 Task: Look for products in the category "Muffins" from Rubicon only.
Action: Mouse moved to (21, 82)
Screenshot: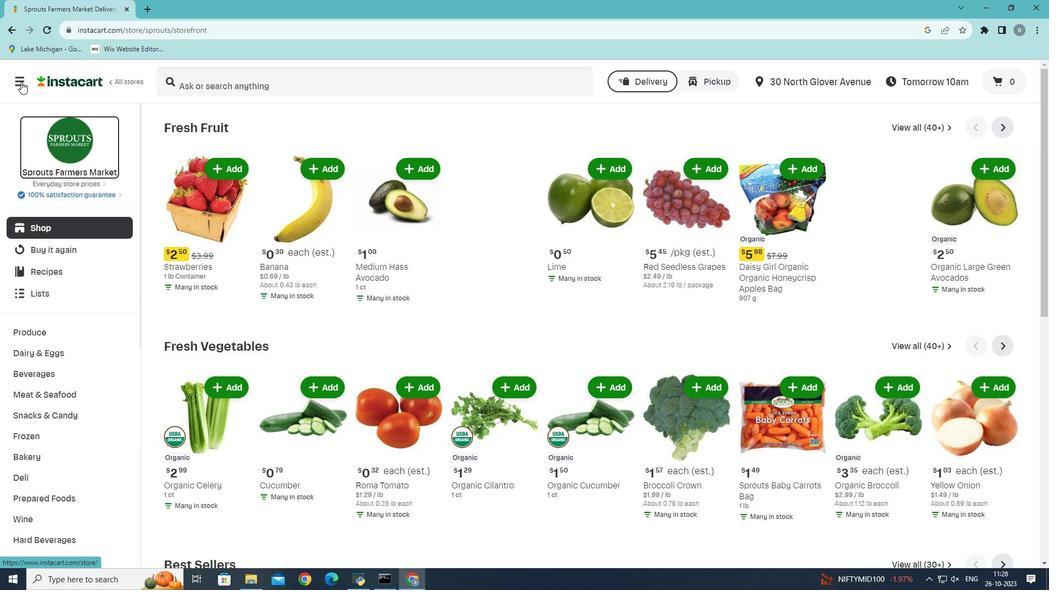 
Action: Mouse pressed left at (21, 82)
Screenshot: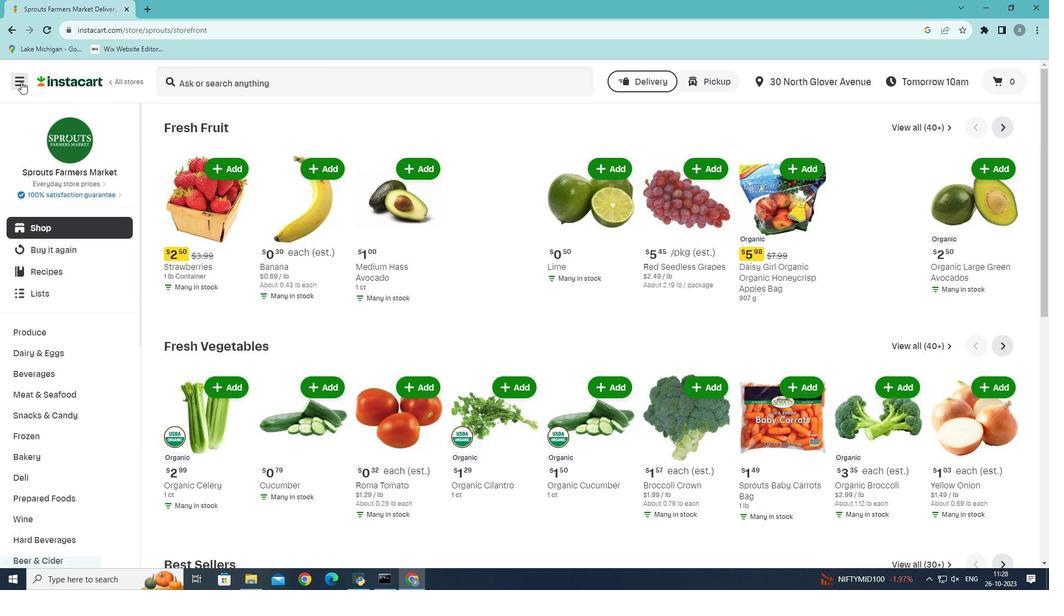 
Action: Mouse moved to (51, 319)
Screenshot: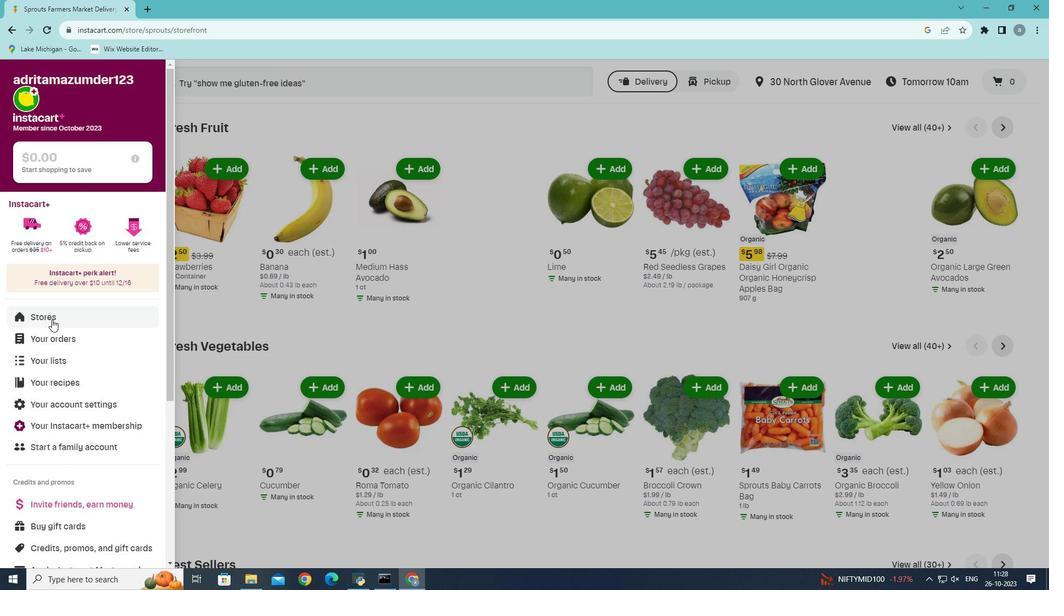 
Action: Mouse pressed left at (51, 319)
Screenshot: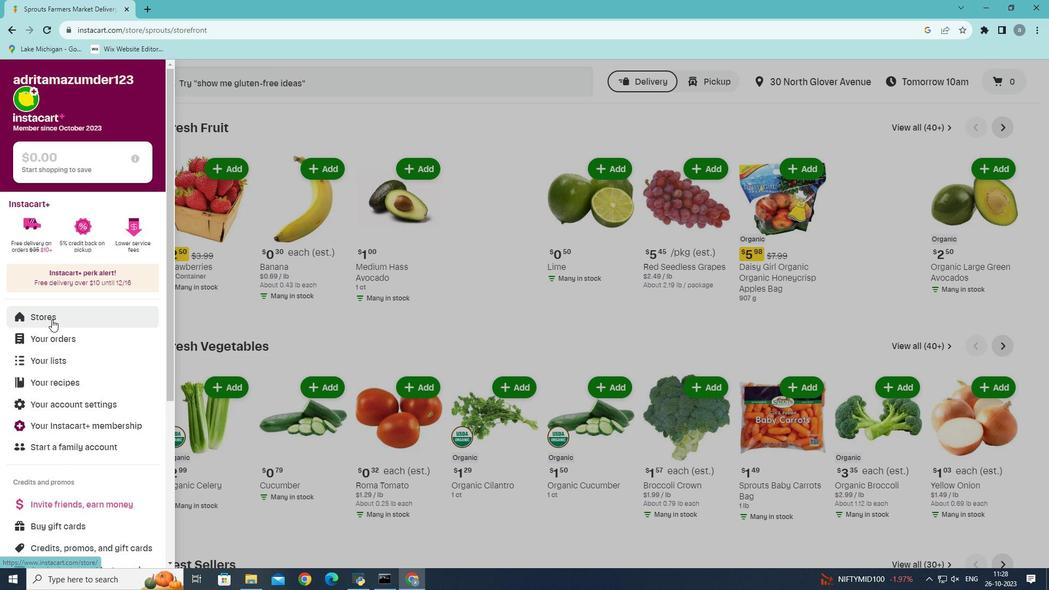 
Action: Mouse moved to (263, 115)
Screenshot: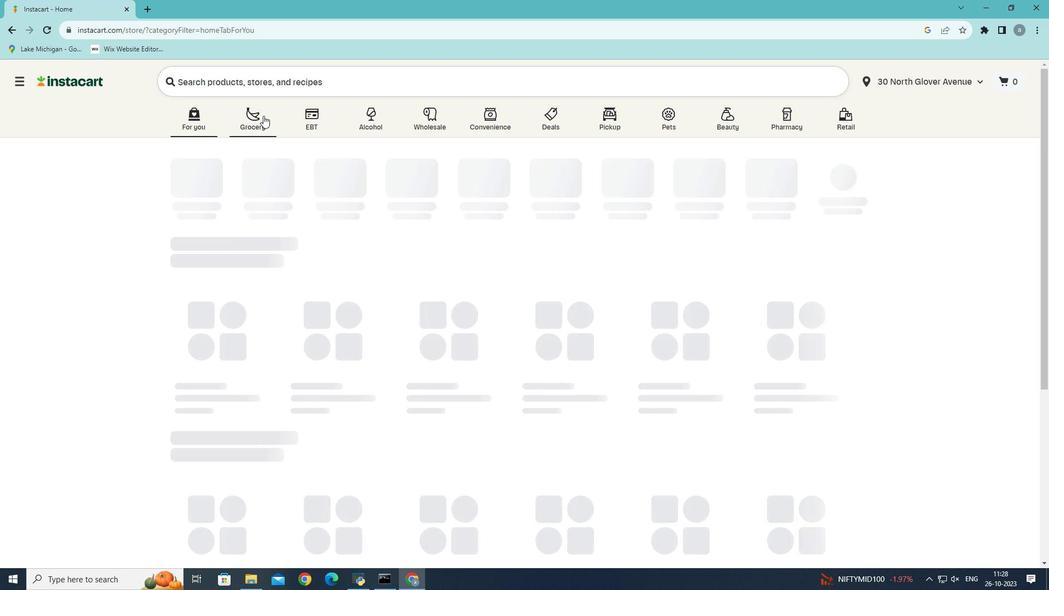 
Action: Mouse pressed left at (263, 115)
Screenshot: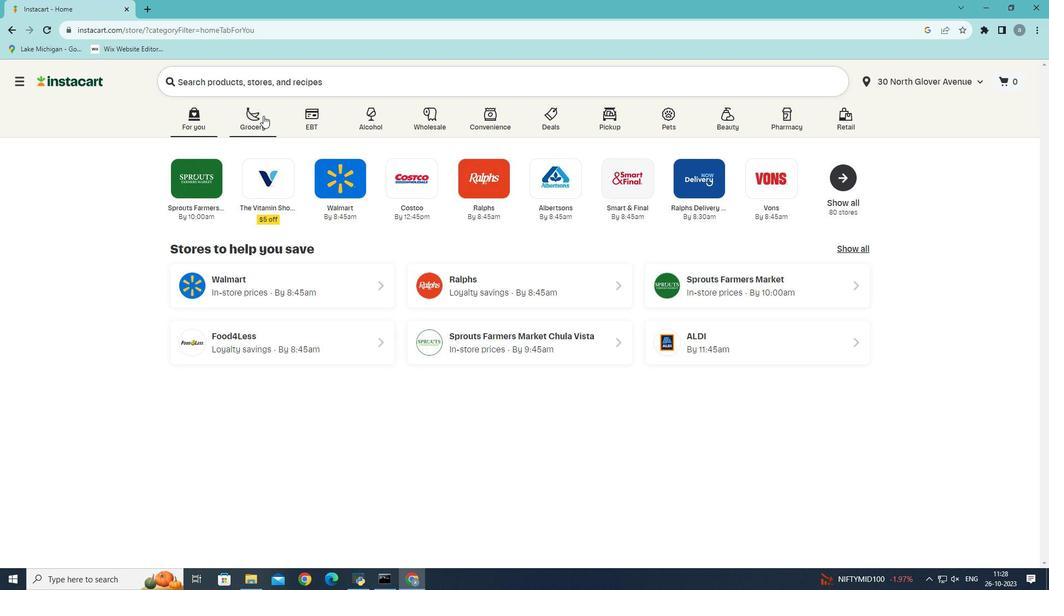 
Action: Mouse moved to (269, 315)
Screenshot: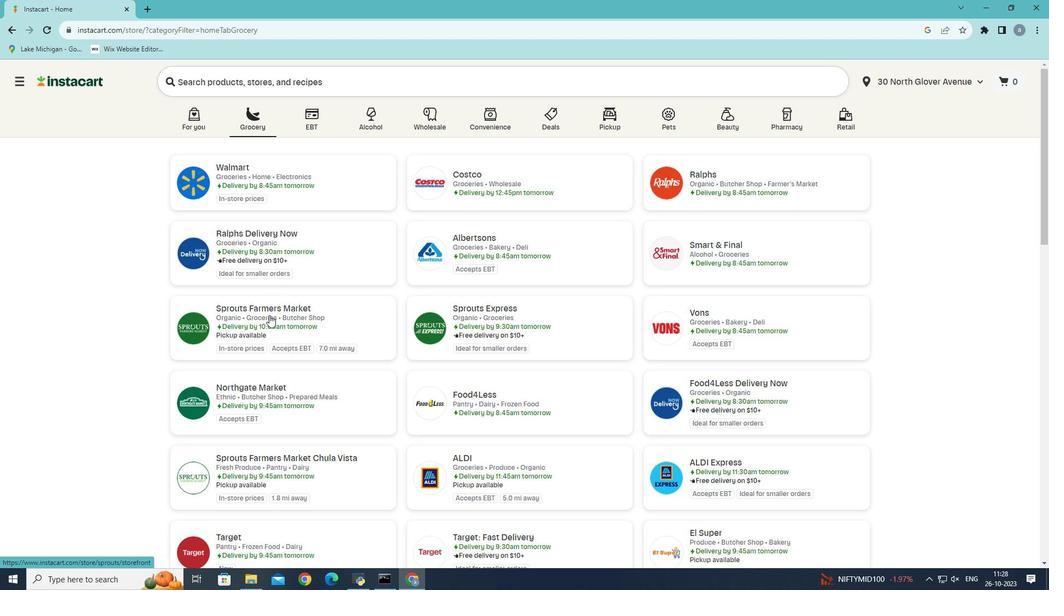 
Action: Mouse pressed left at (269, 315)
Screenshot: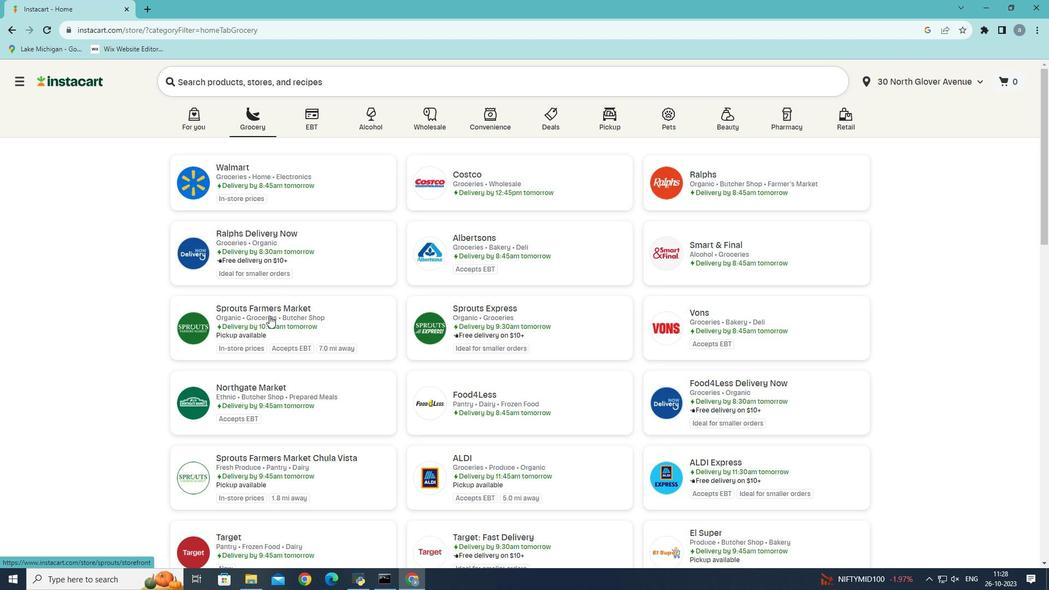 
Action: Mouse moved to (30, 459)
Screenshot: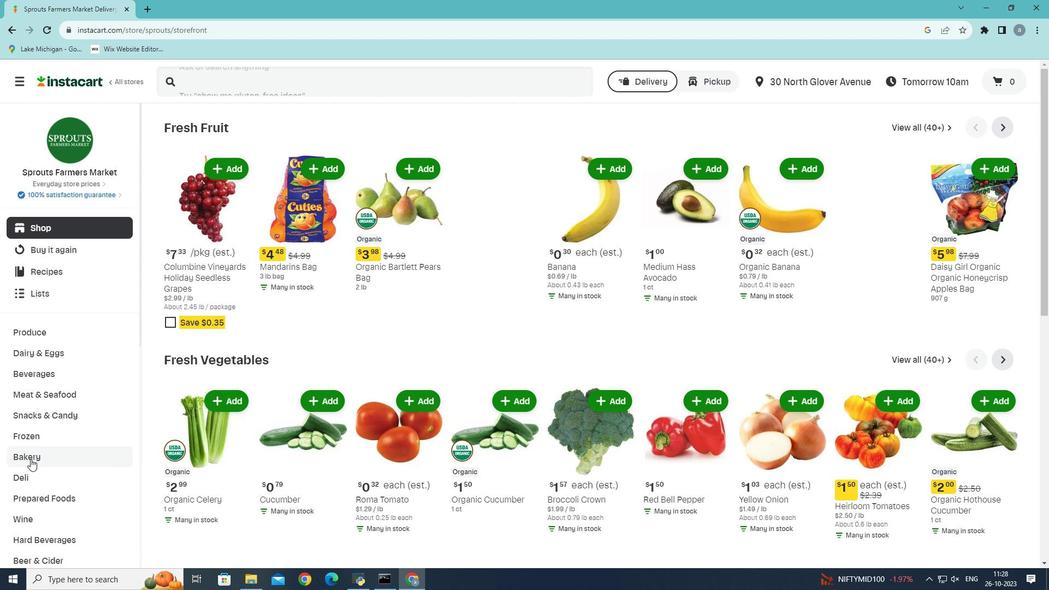 
Action: Mouse pressed left at (30, 459)
Screenshot: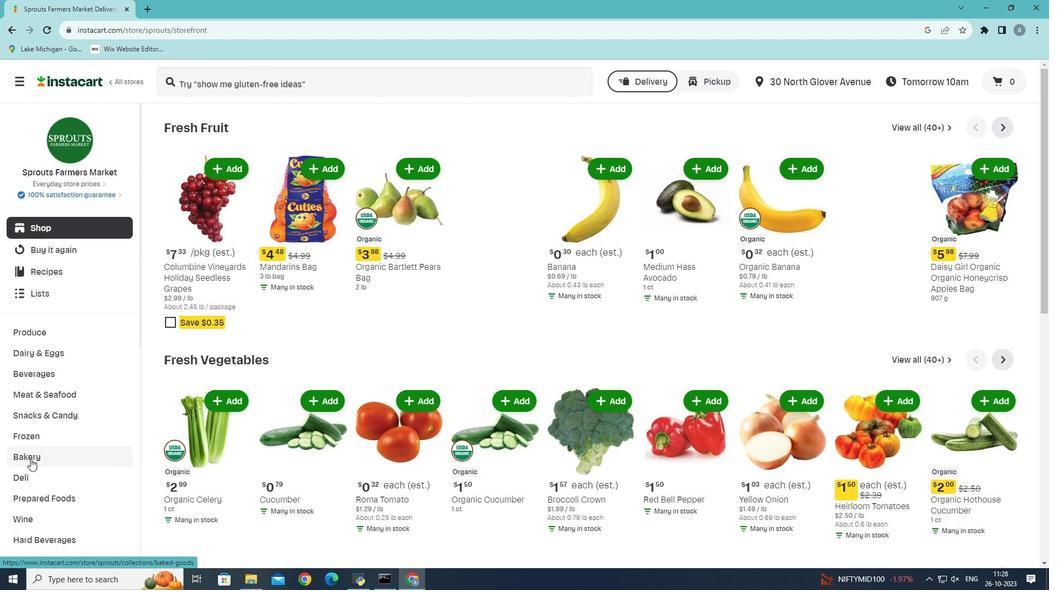
Action: Mouse moved to (655, 152)
Screenshot: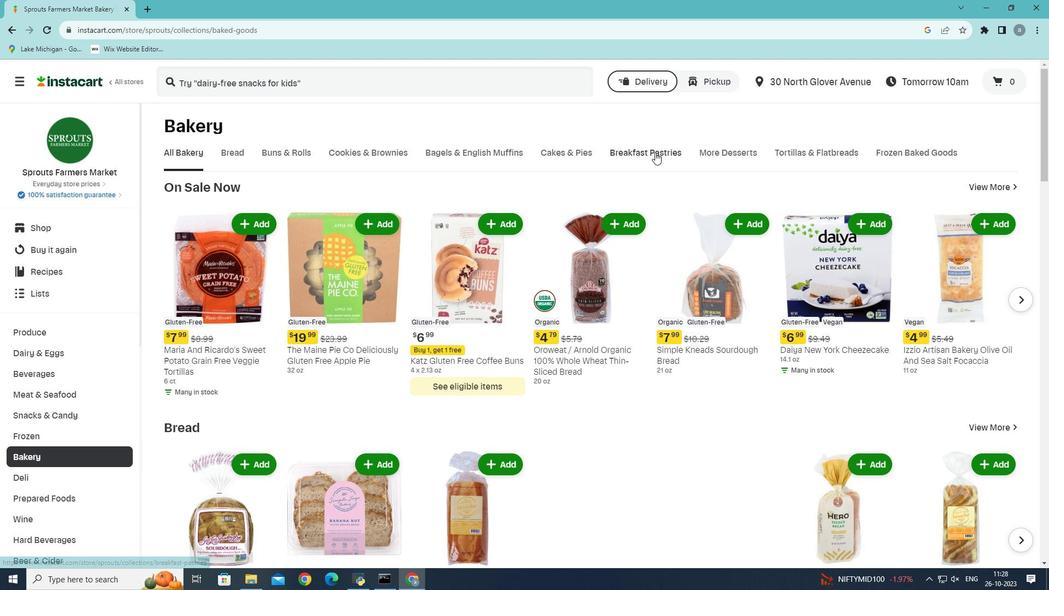 
Action: Mouse pressed left at (655, 152)
Screenshot: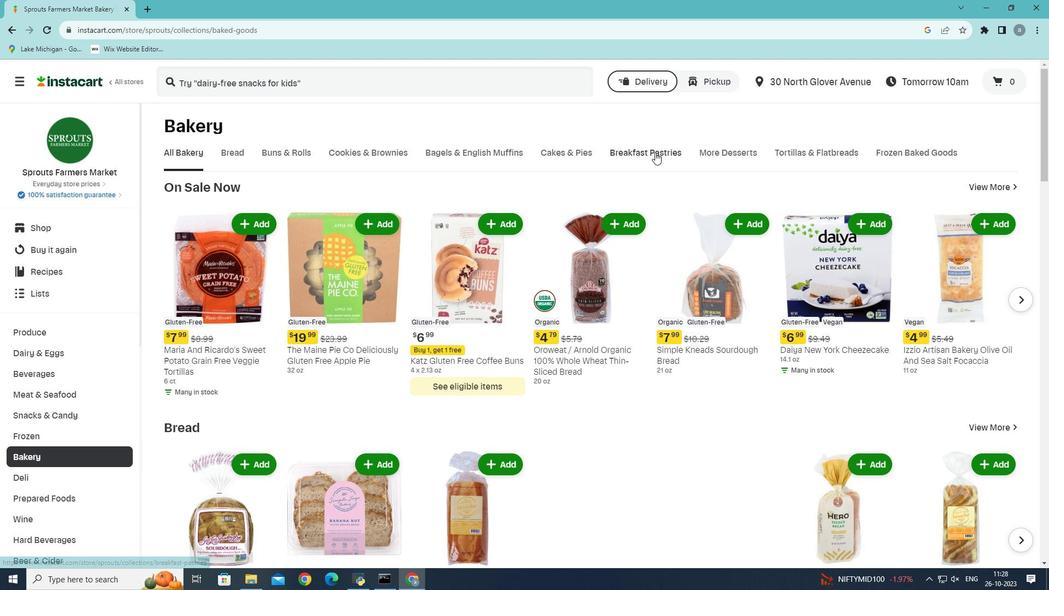 
Action: Mouse moved to (251, 211)
Screenshot: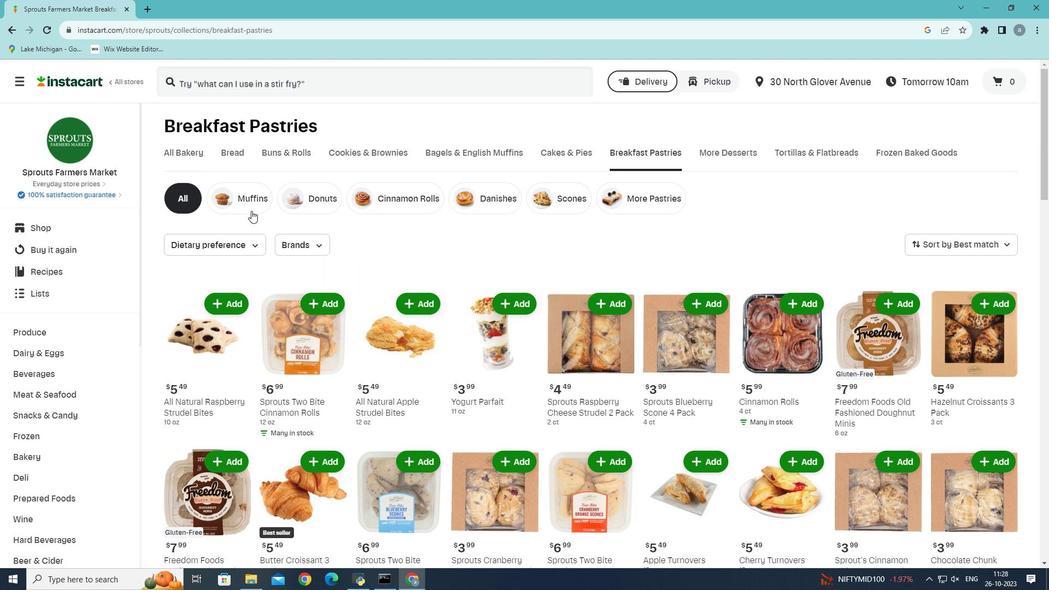 
Action: Mouse pressed left at (251, 211)
Screenshot: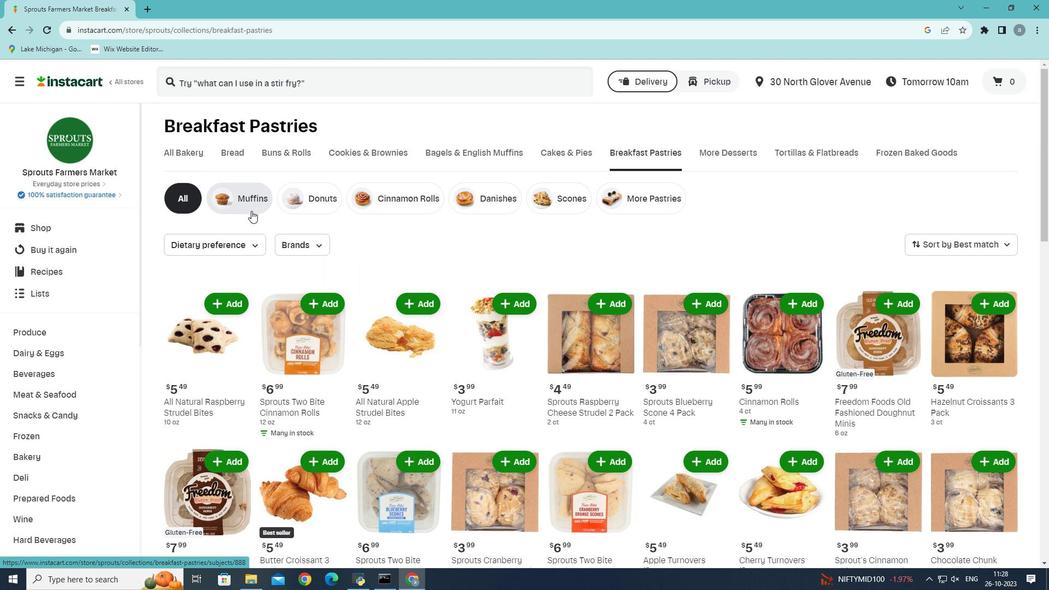 
Action: Mouse moved to (317, 243)
Screenshot: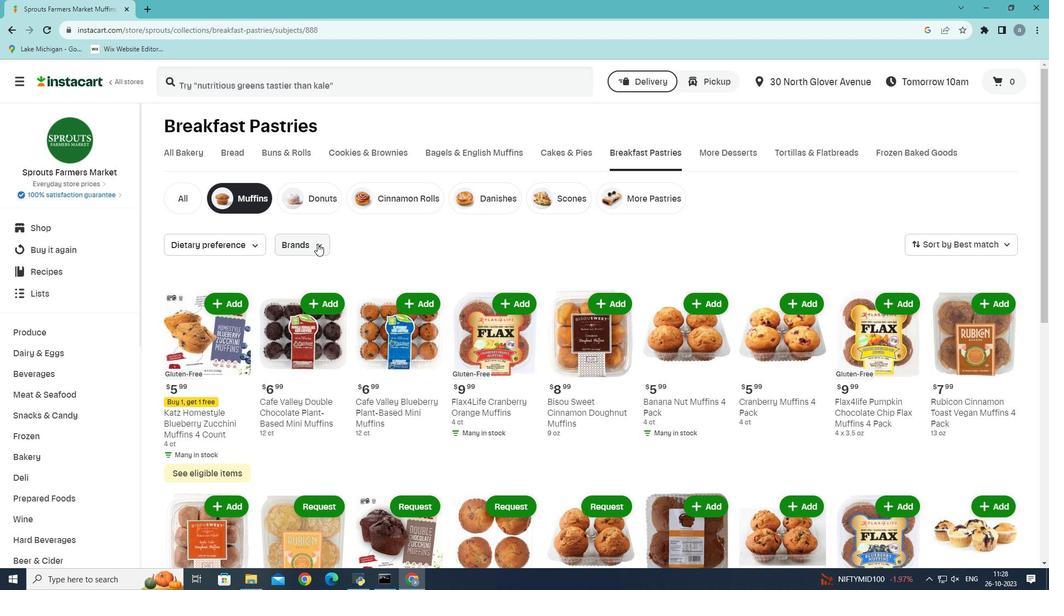 
Action: Mouse pressed left at (317, 243)
Screenshot: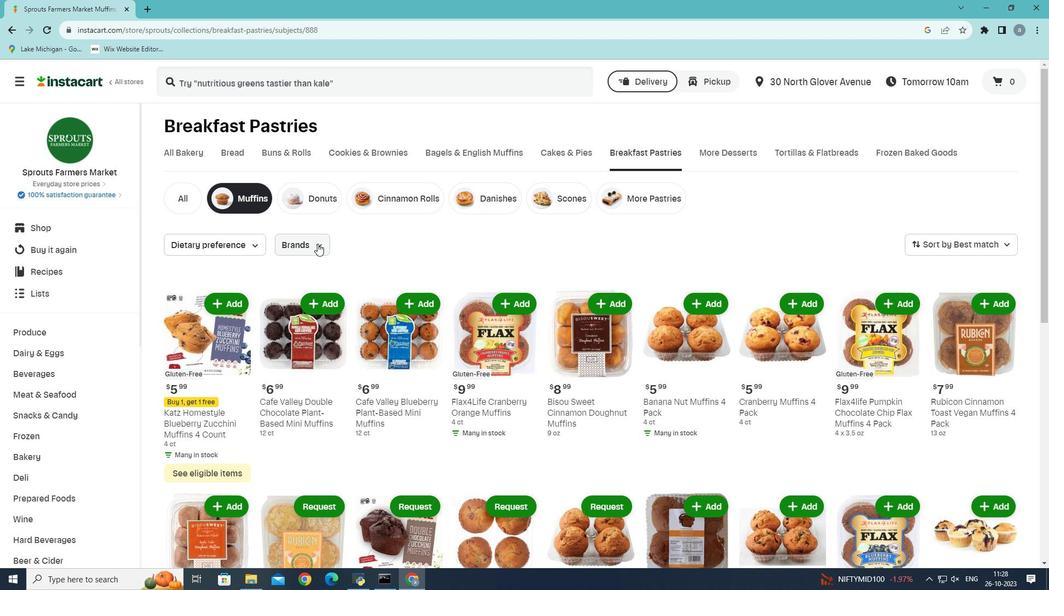 
Action: Mouse moved to (335, 334)
Screenshot: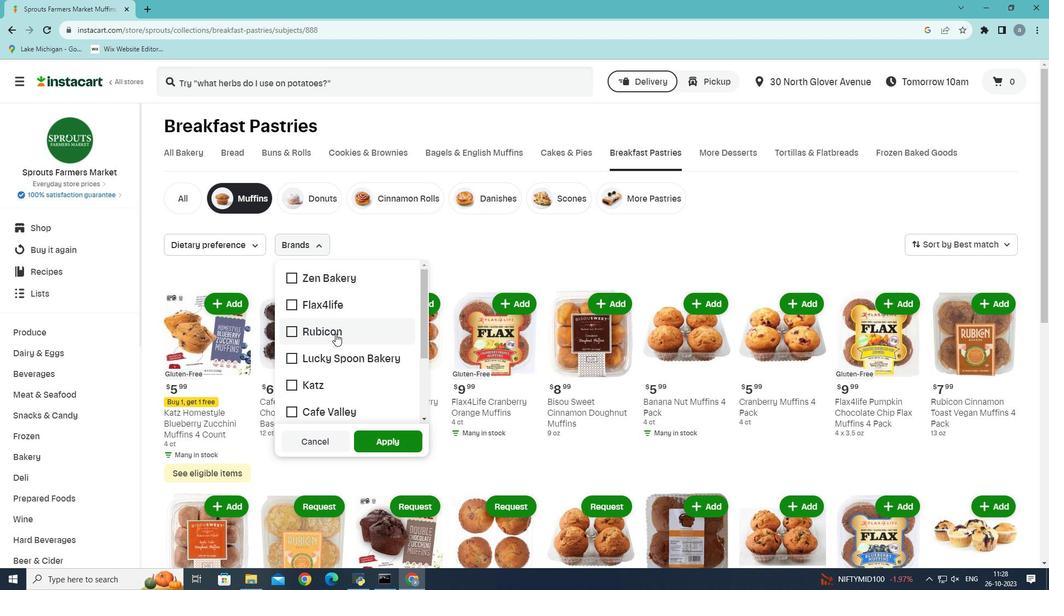 
Action: Mouse pressed left at (335, 334)
Screenshot: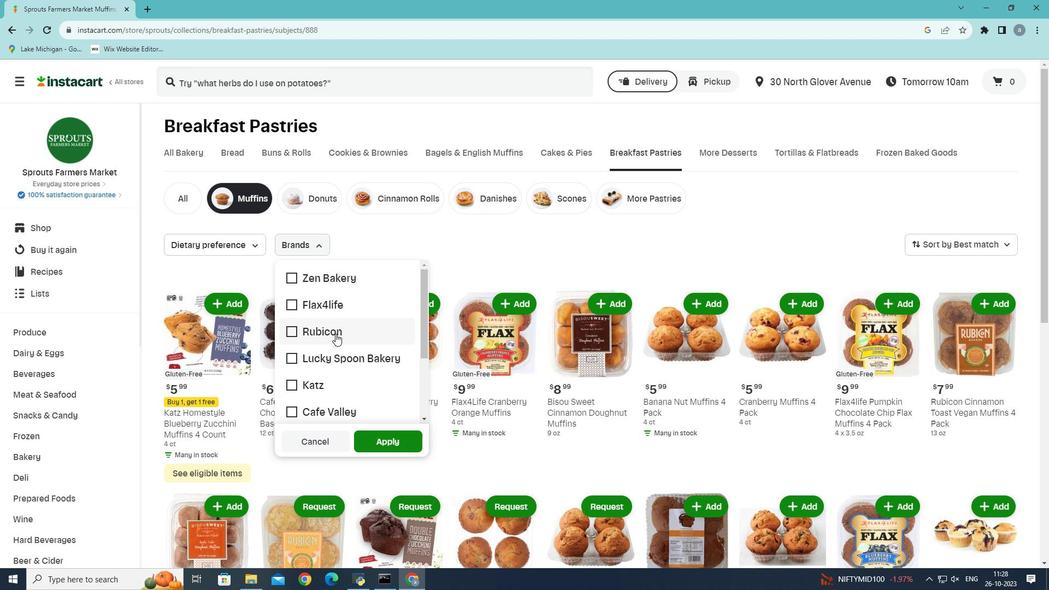 
Action: Mouse moved to (381, 446)
Screenshot: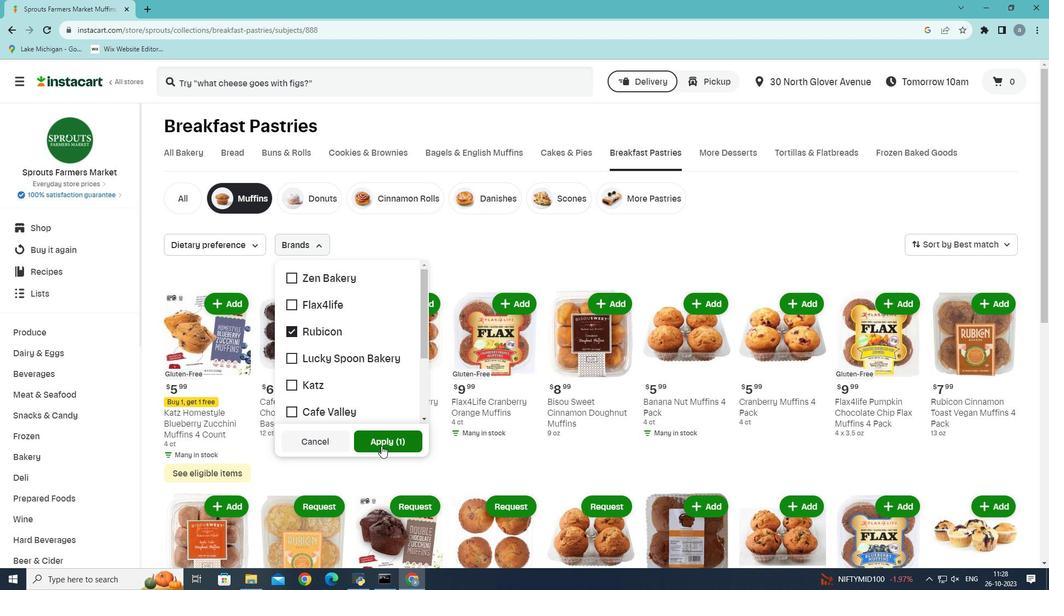 
Action: Mouse pressed left at (381, 446)
Screenshot: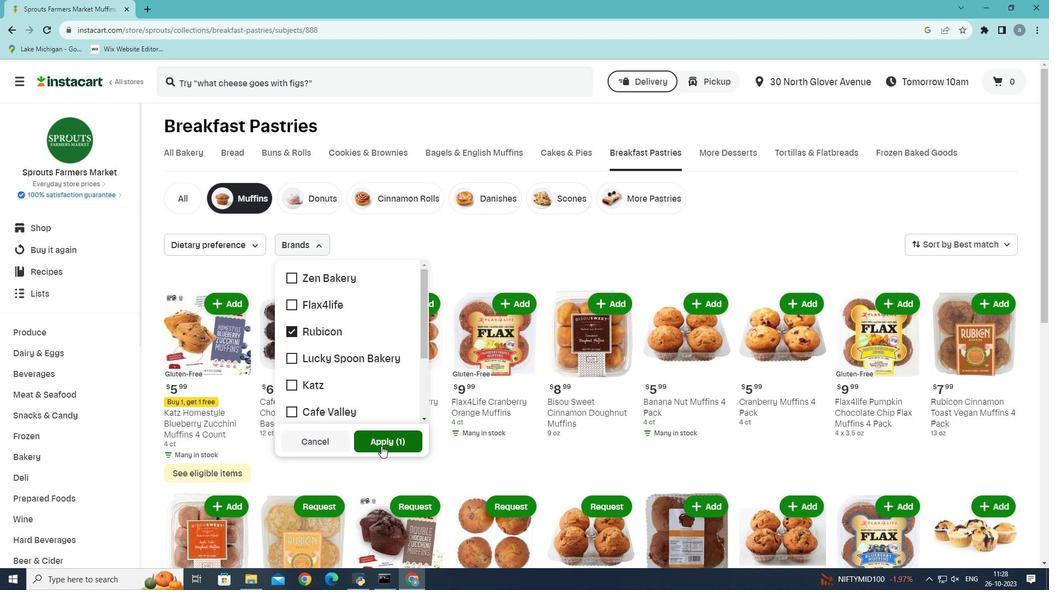 
Action: Mouse moved to (381, 445)
Screenshot: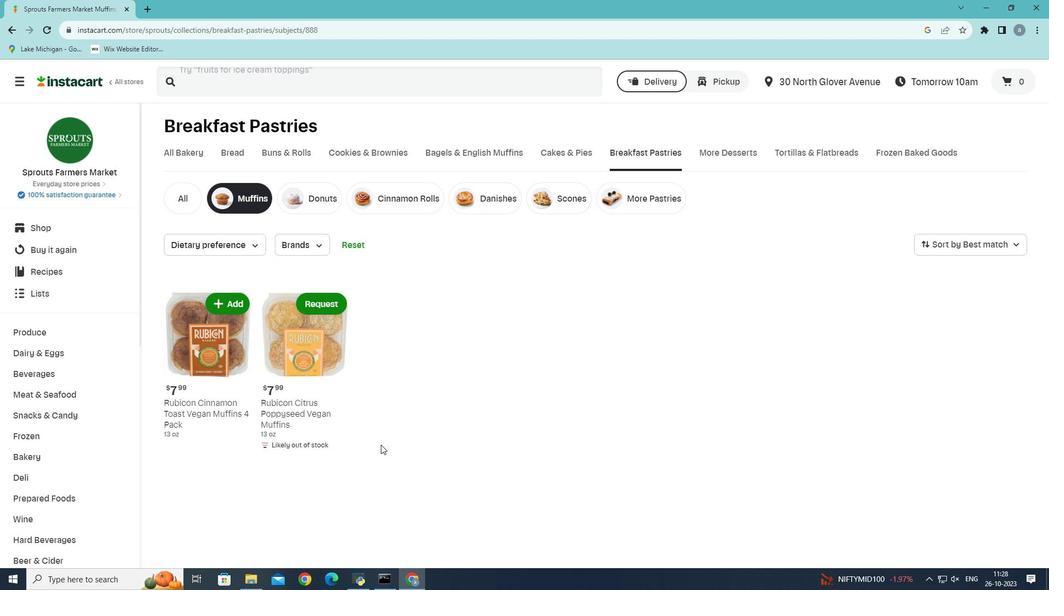 
